 Task: Change the margins to default.
Action: Mouse pressed left at (567, 355)
Screenshot: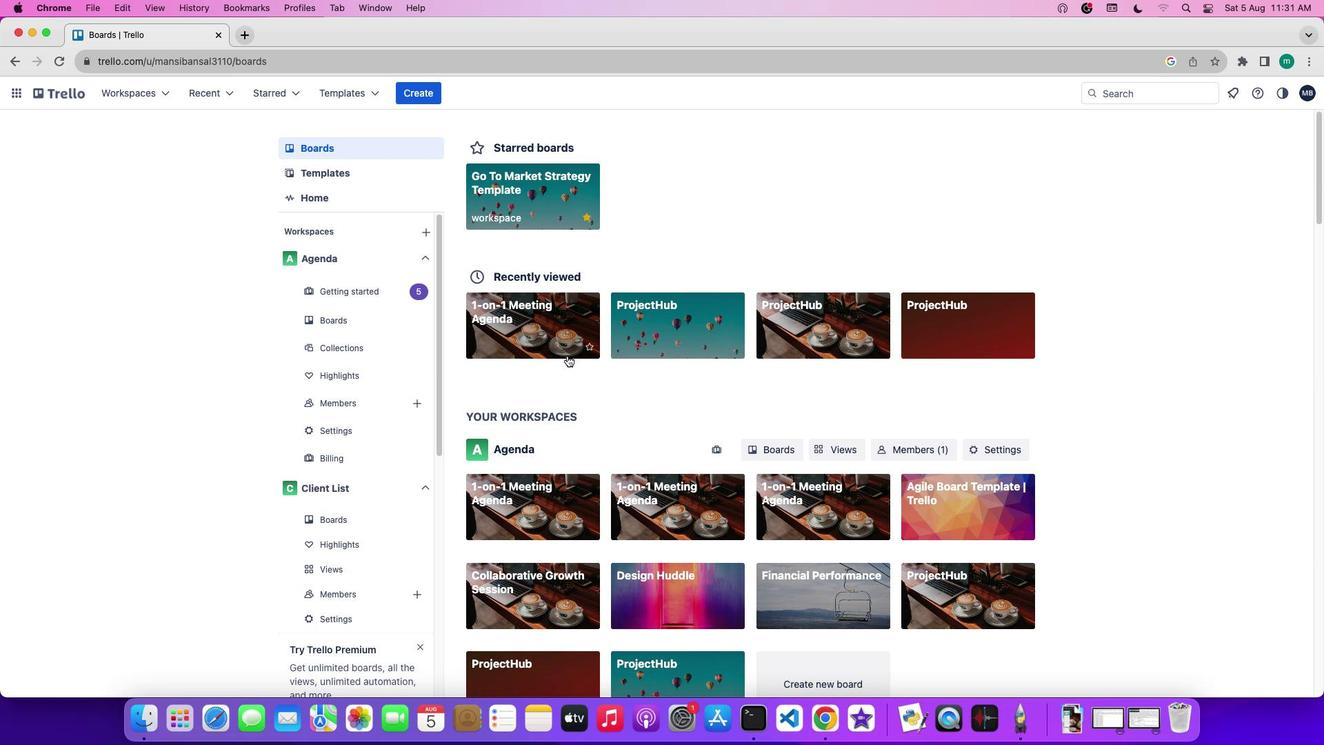 
Action: Mouse moved to (1179, 280)
Screenshot: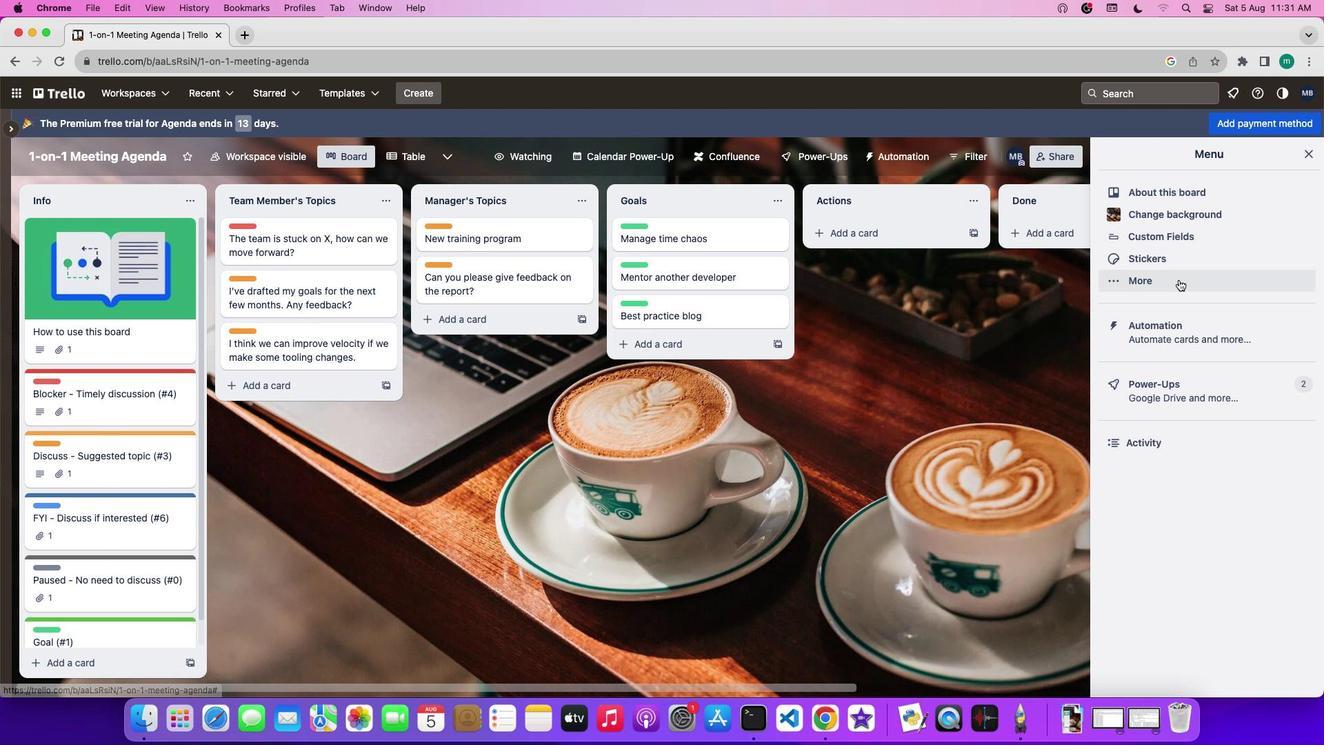 
Action: Mouse pressed left at (1179, 280)
Screenshot: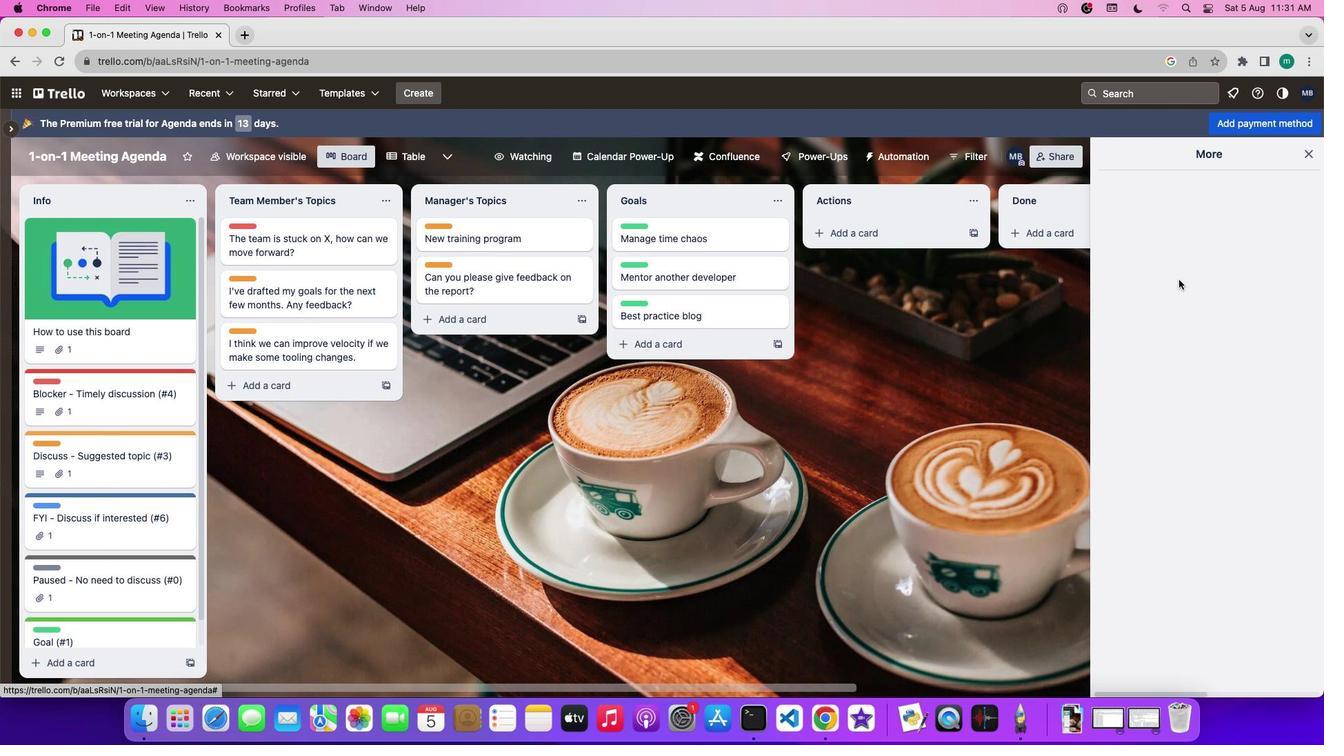 
Action: Mouse moved to (1181, 389)
Screenshot: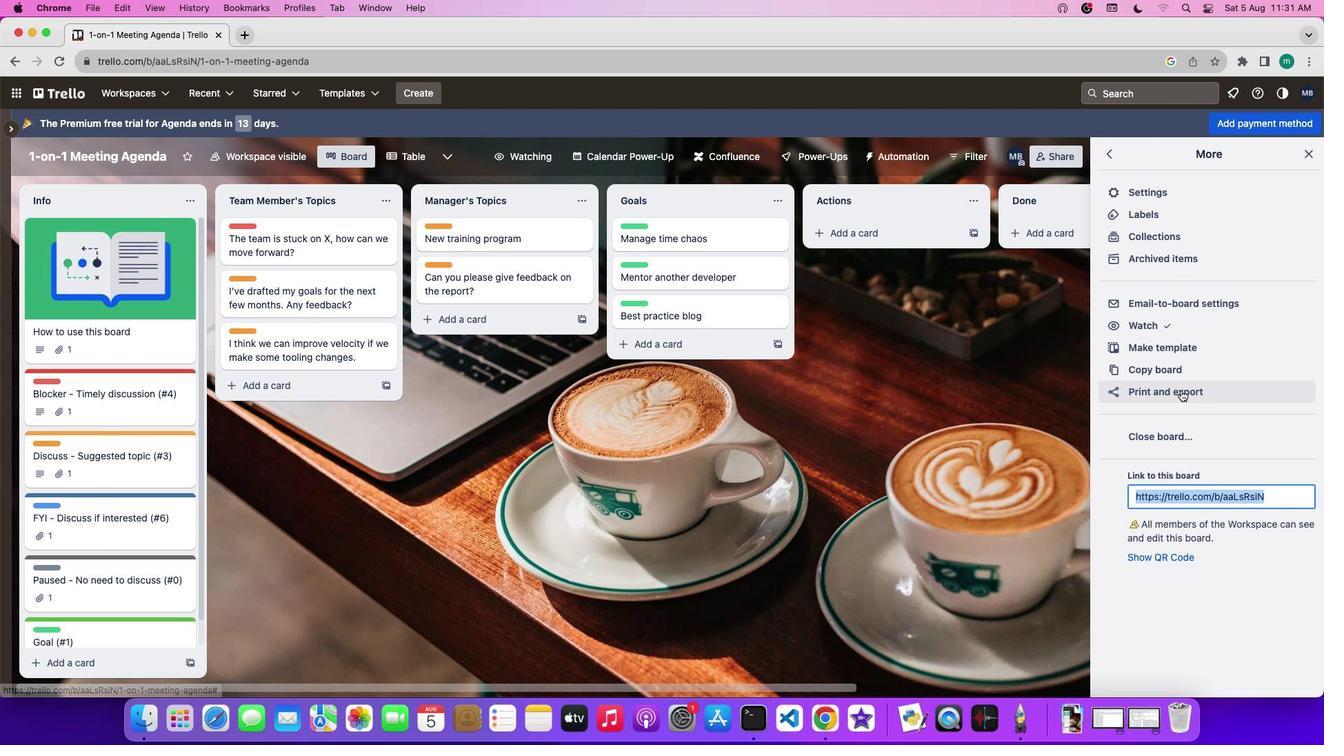 
Action: Mouse pressed left at (1181, 389)
Screenshot: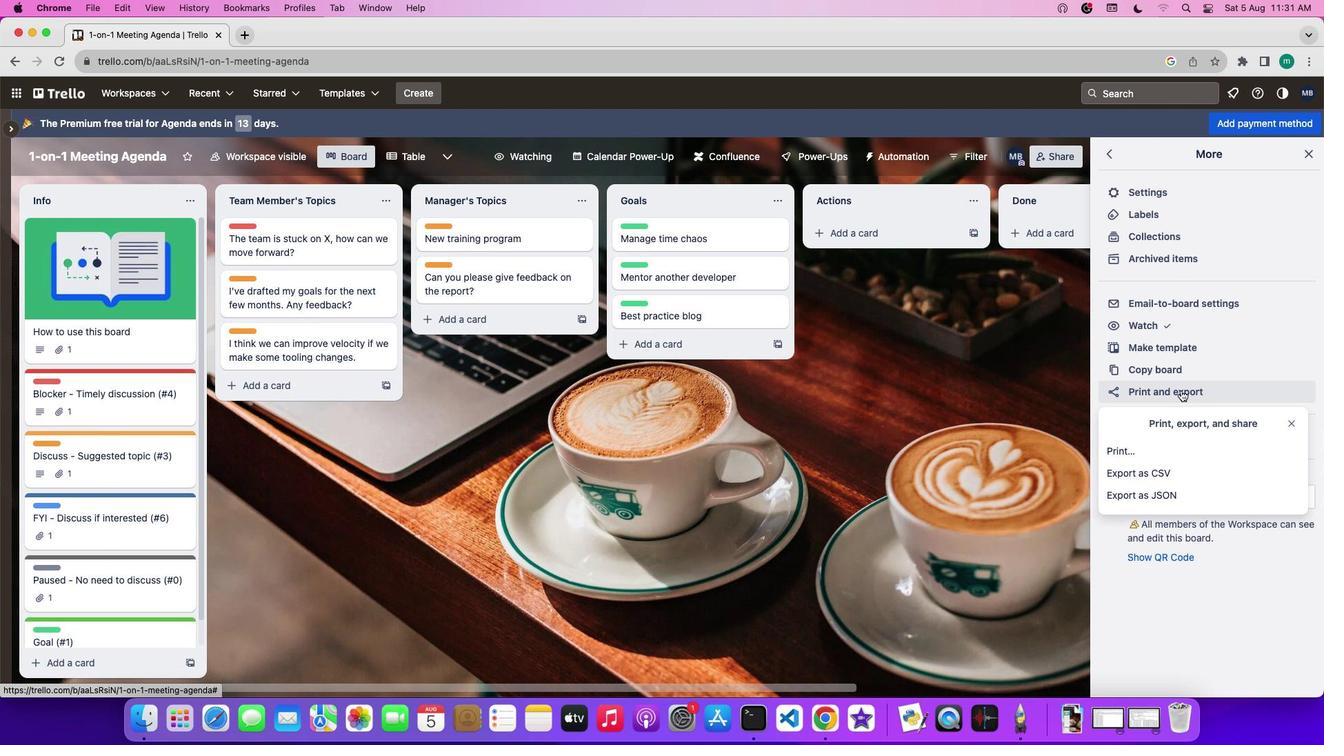 
Action: Mouse moved to (1171, 444)
Screenshot: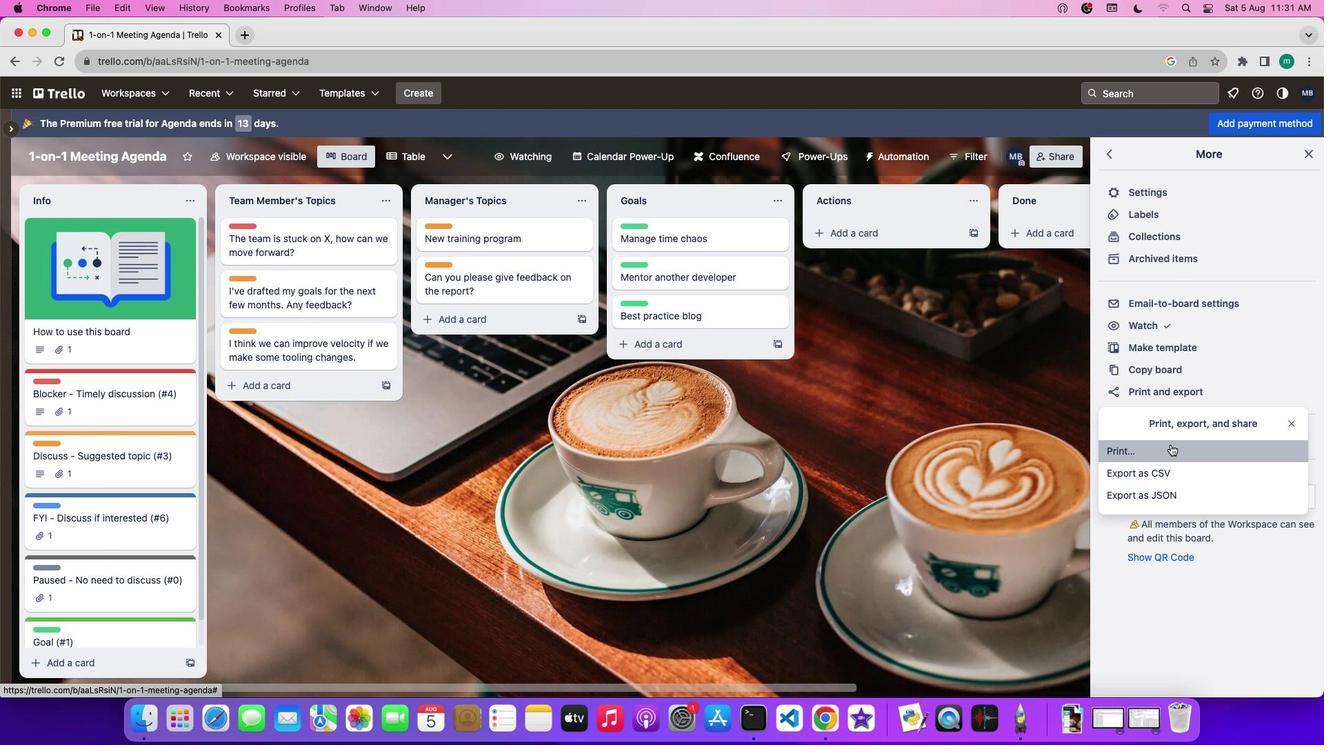 
Action: Mouse pressed left at (1171, 444)
Screenshot: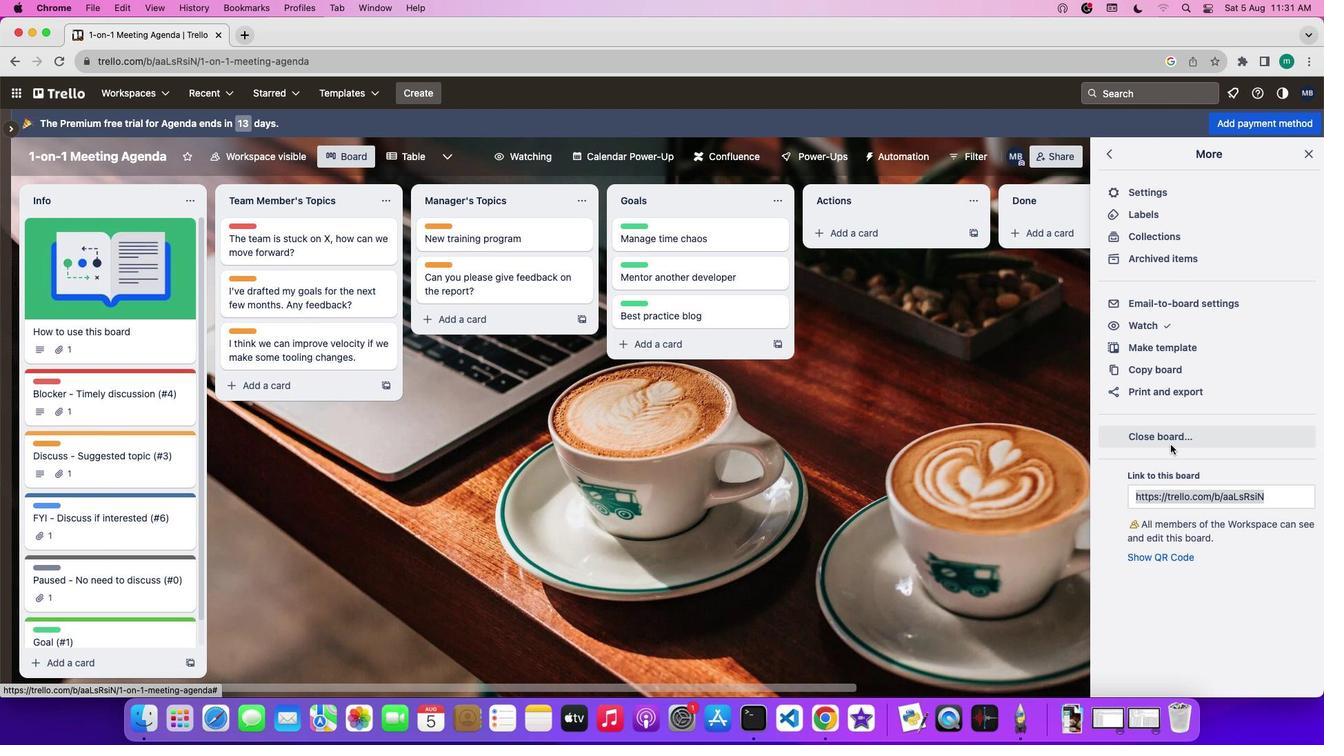 
Action: Mouse moved to (1012, 261)
Screenshot: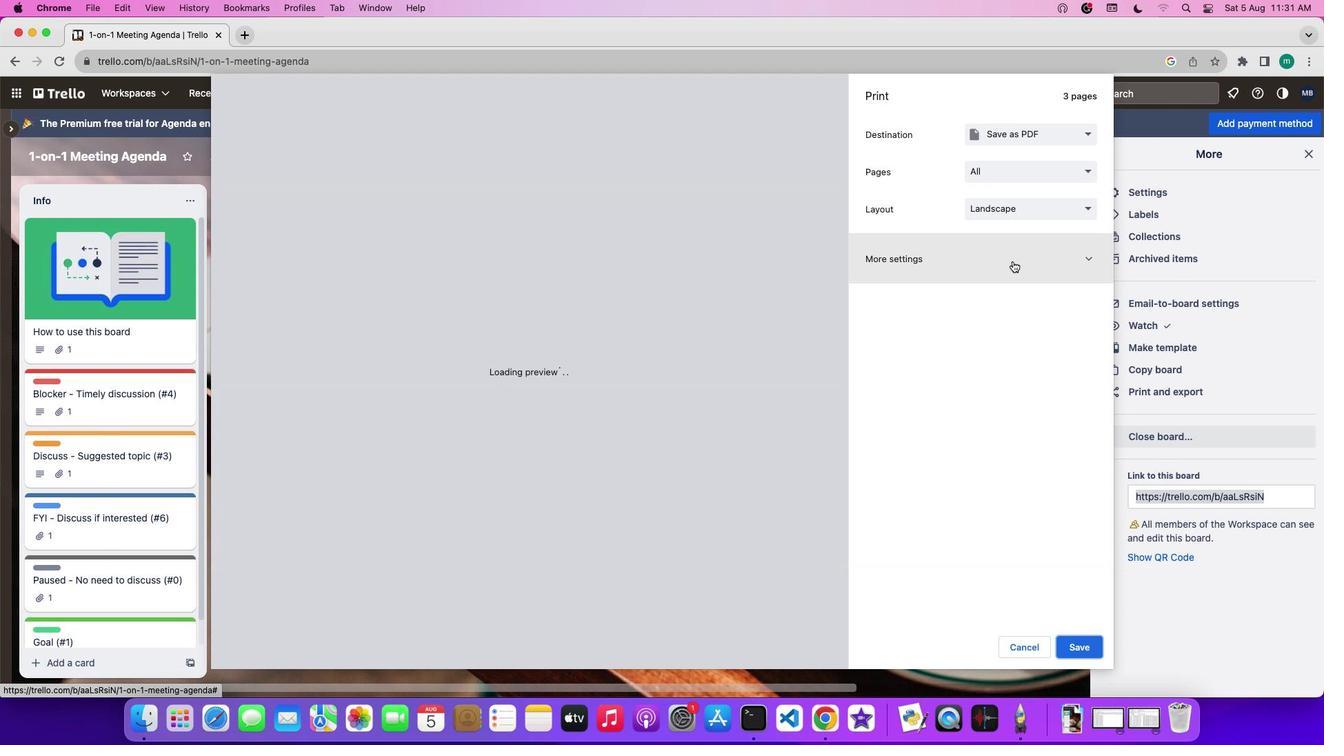 
Action: Mouse pressed left at (1012, 261)
Screenshot: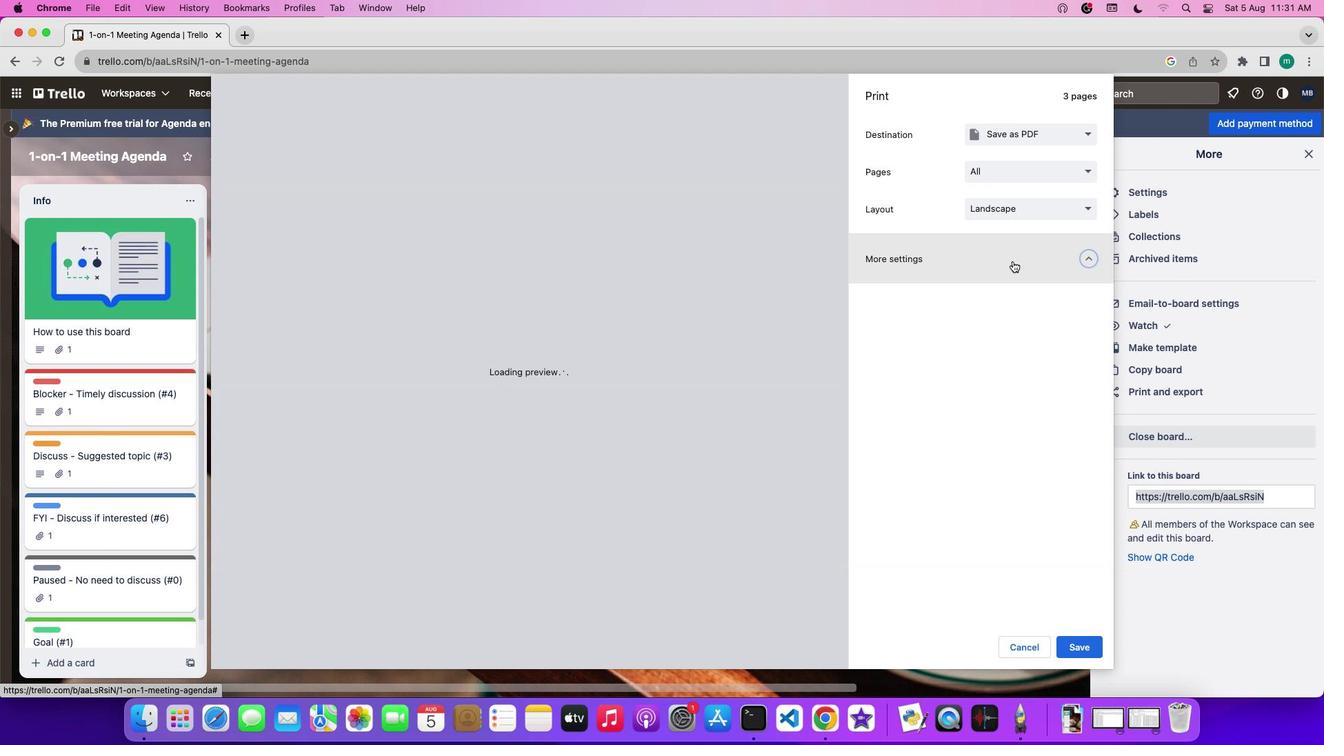
Action: Mouse moved to (1021, 378)
Screenshot: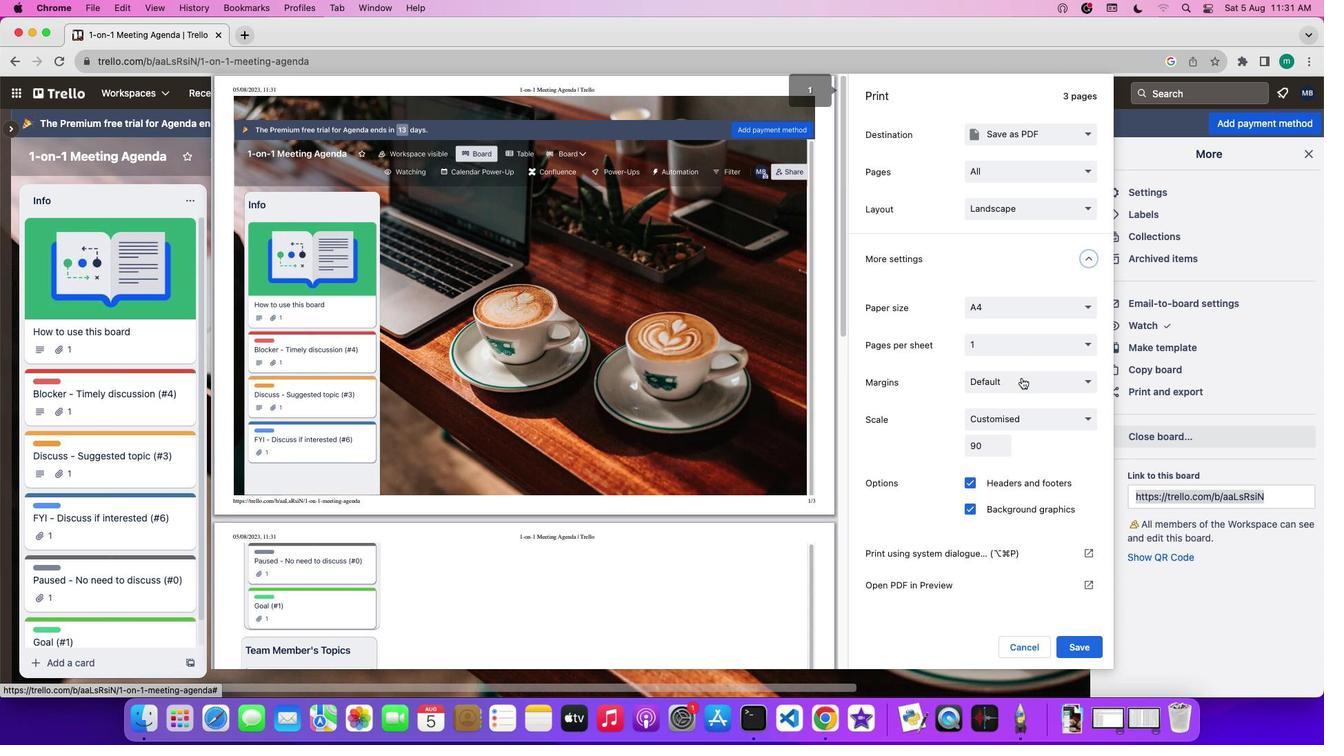 
Action: Mouse pressed left at (1021, 378)
Screenshot: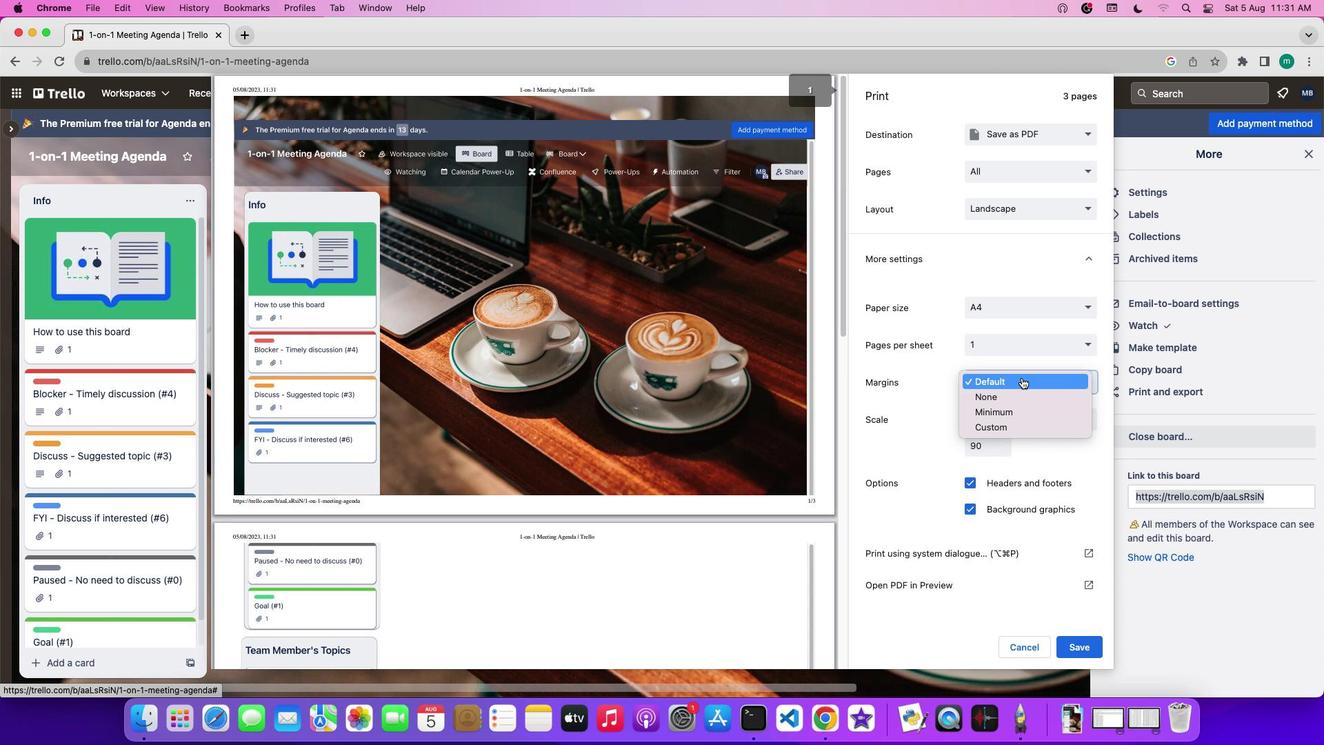 
Action: Mouse pressed left at (1021, 378)
Screenshot: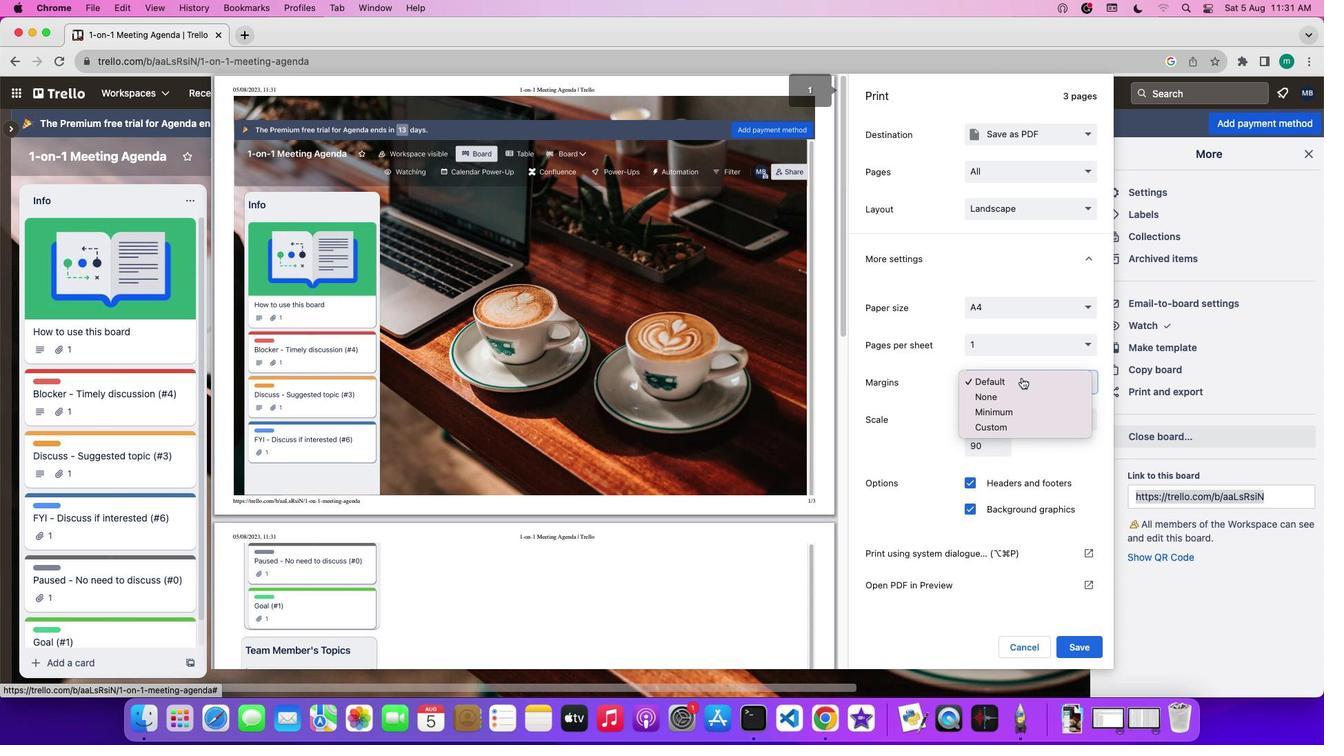 
